 Task: Check the percentage active listings of walk-in closet in the last 5 years.
Action: Mouse moved to (793, 186)
Screenshot: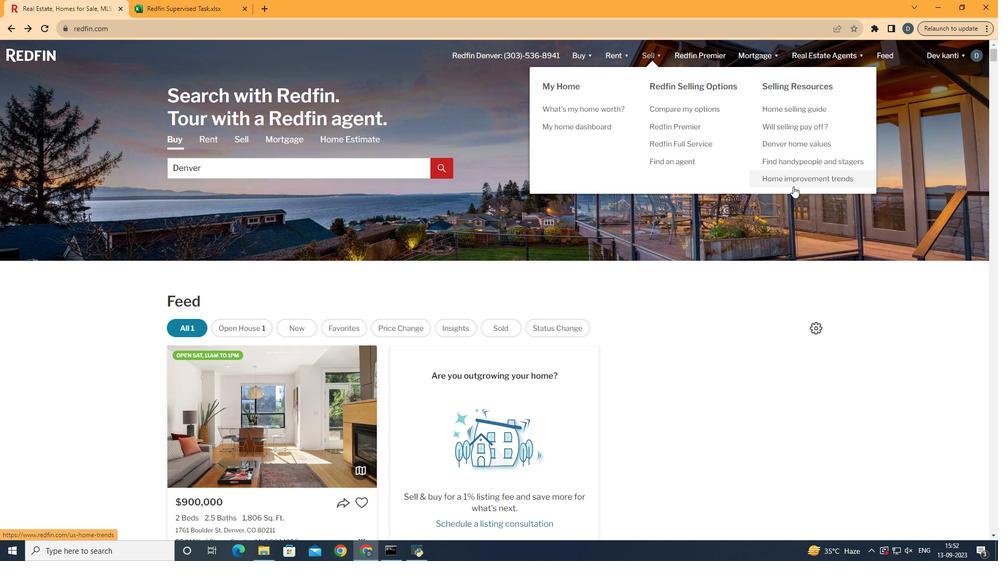 
Action: Mouse pressed left at (793, 186)
Screenshot: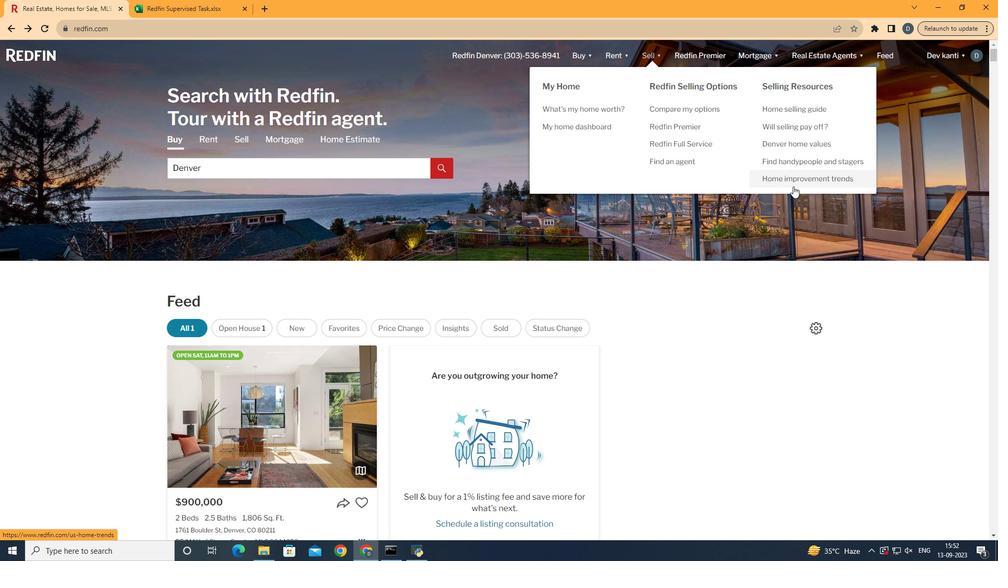 
Action: Mouse moved to (255, 190)
Screenshot: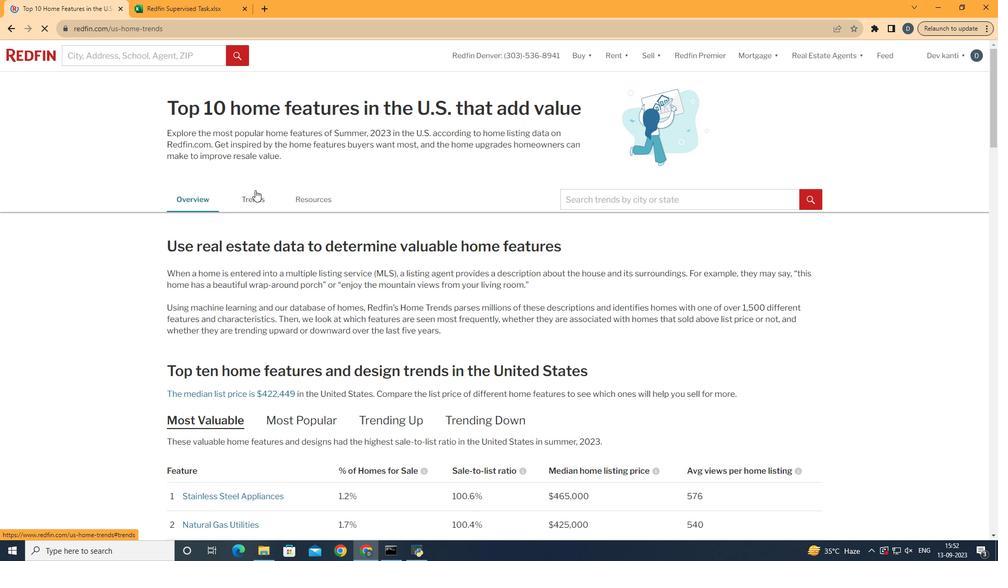 
Action: Mouse pressed left at (255, 190)
Screenshot: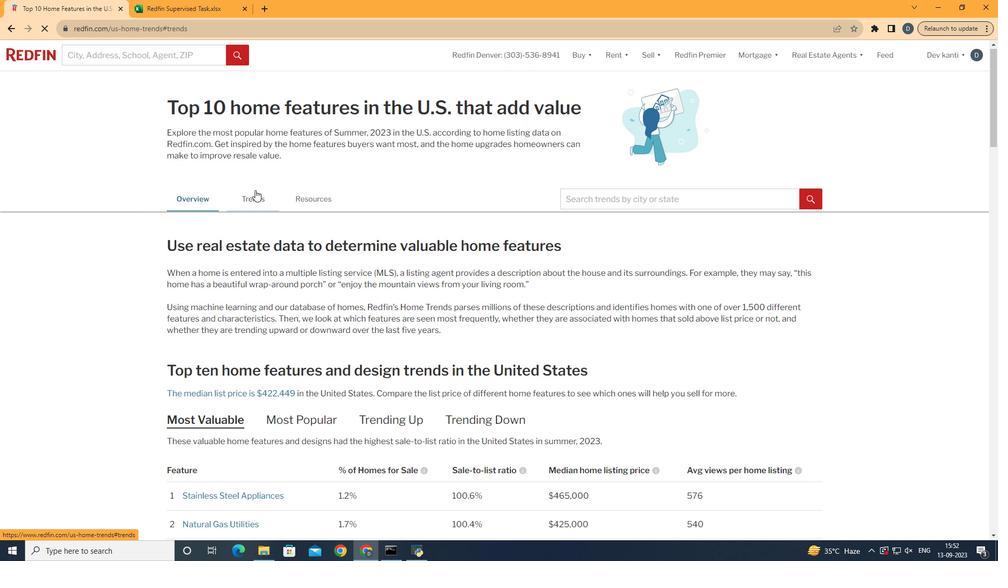 
Action: Mouse moved to (463, 387)
Screenshot: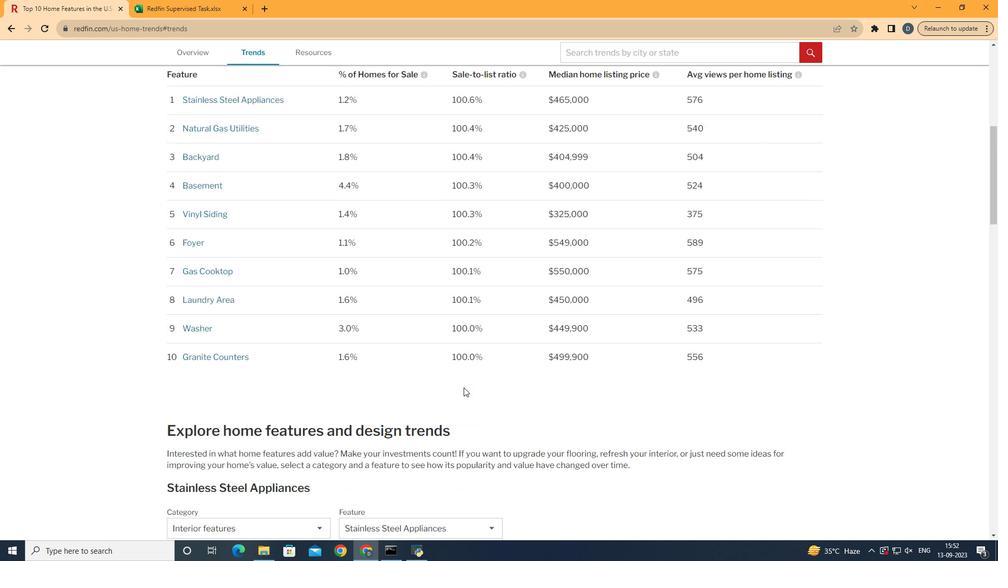 
Action: Mouse scrolled (463, 387) with delta (0, 0)
Screenshot: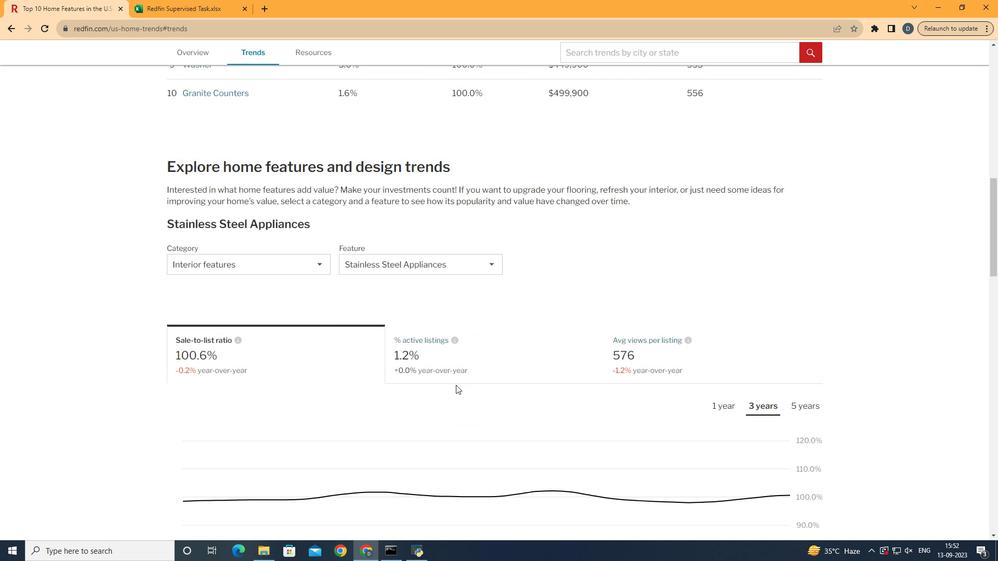 
Action: Mouse scrolled (463, 387) with delta (0, 0)
Screenshot: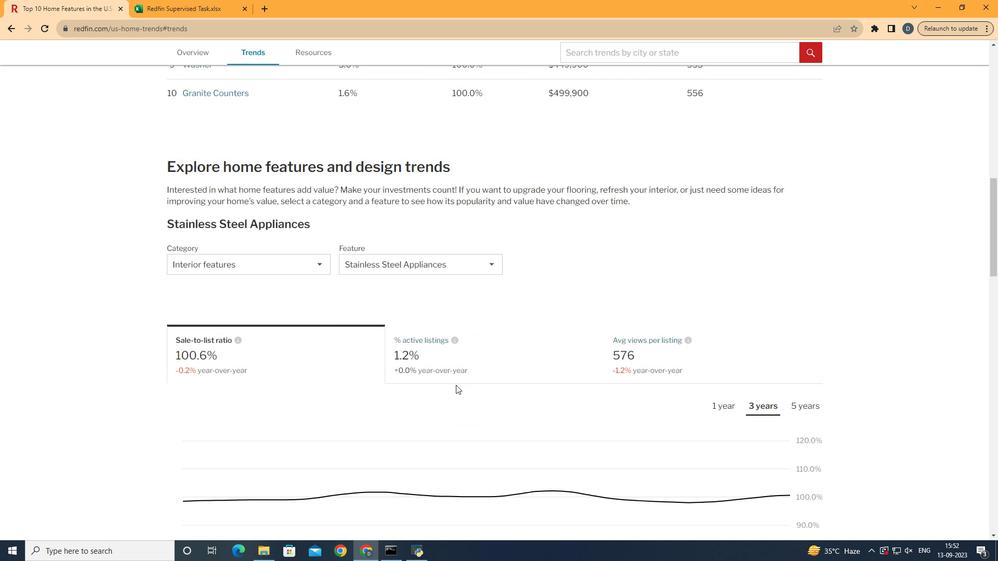 
Action: Mouse scrolled (463, 387) with delta (0, 0)
Screenshot: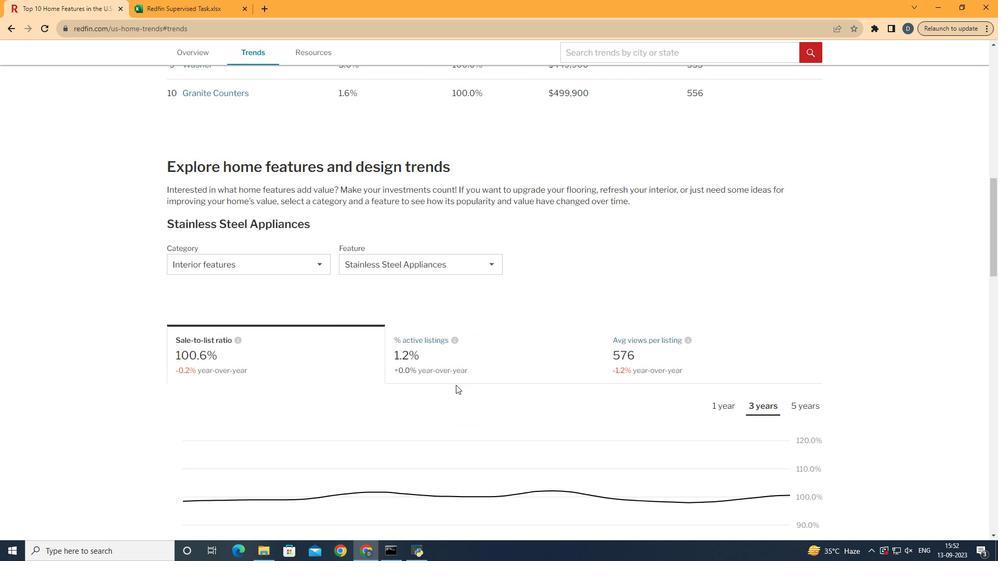 
Action: Mouse scrolled (463, 387) with delta (0, 0)
Screenshot: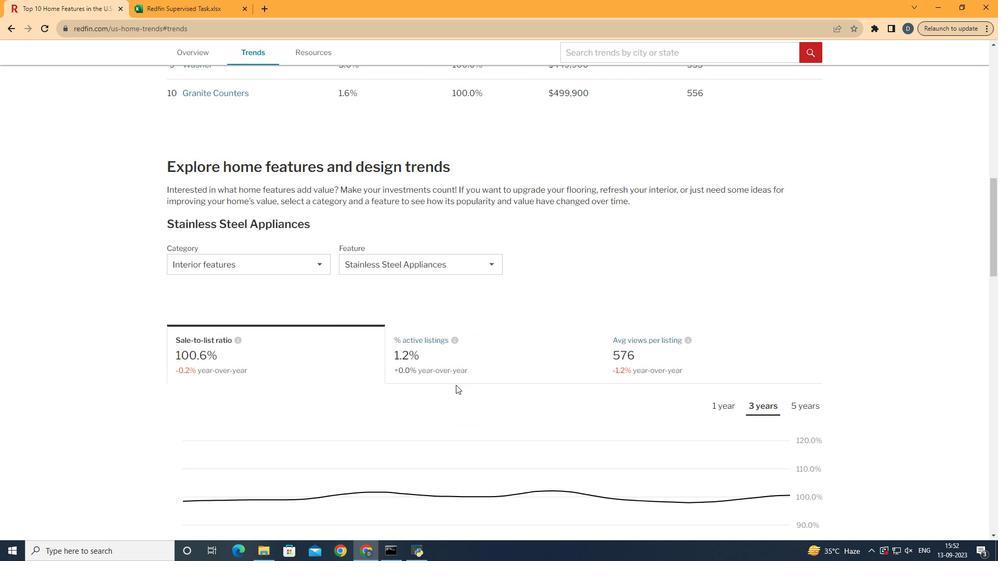 
Action: Mouse scrolled (463, 387) with delta (0, 0)
Screenshot: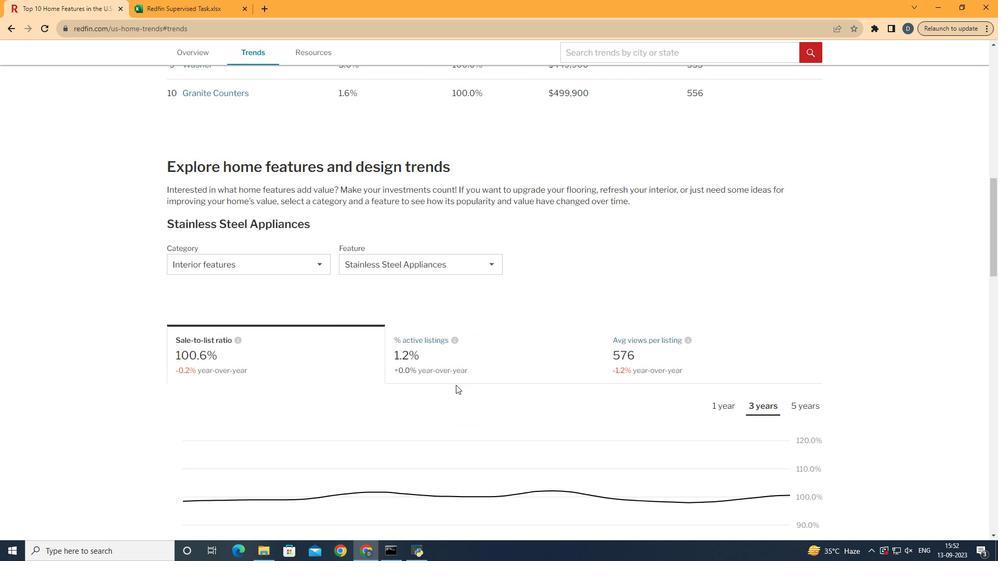 
Action: Mouse scrolled (463, 387) with delta (0, 0)
Screenshot: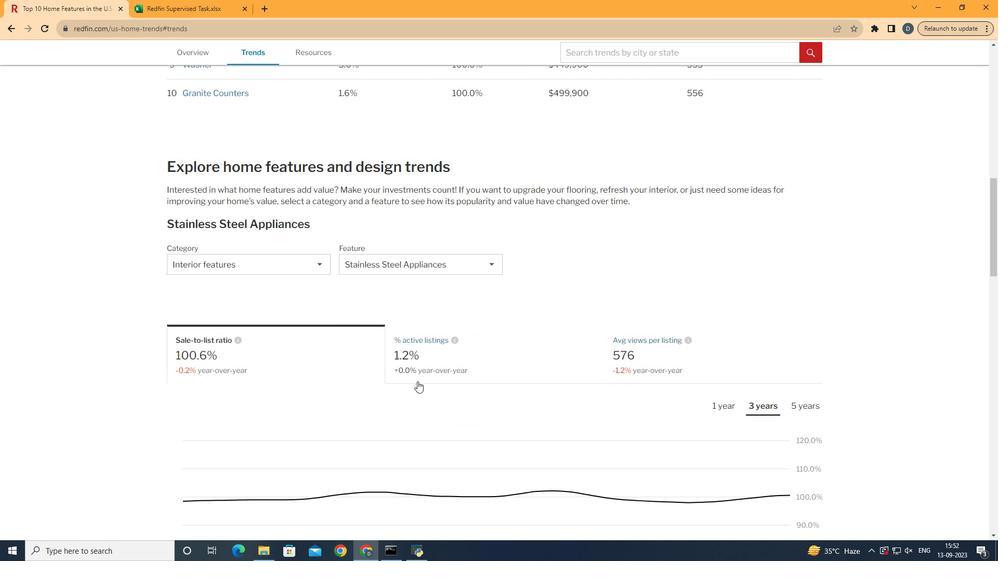 
Action: Mouse scrolled (463, 387) with delta (0, 0)
Screenshot: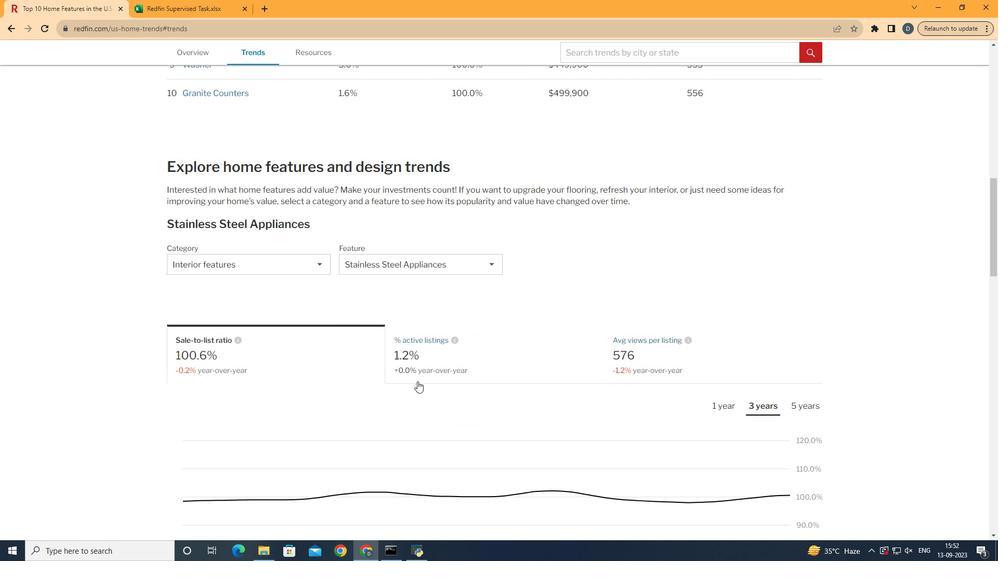 
Action: Mouse moved to (300, 263)
Screenshot: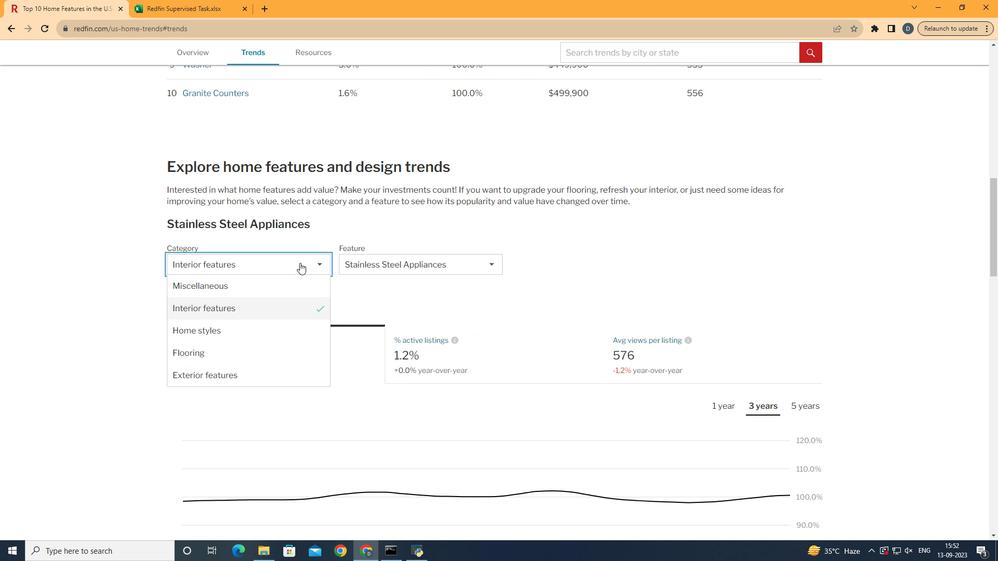 
Action: Mouse pressed left at (300, 263)
Screenshot: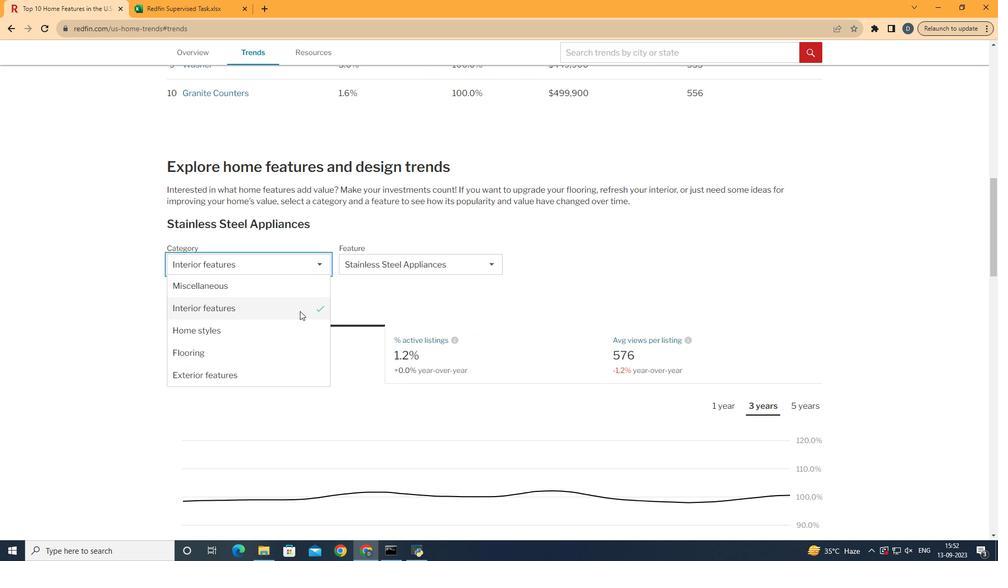 
Action: Mouse moved to (300, 316)
Screenshot: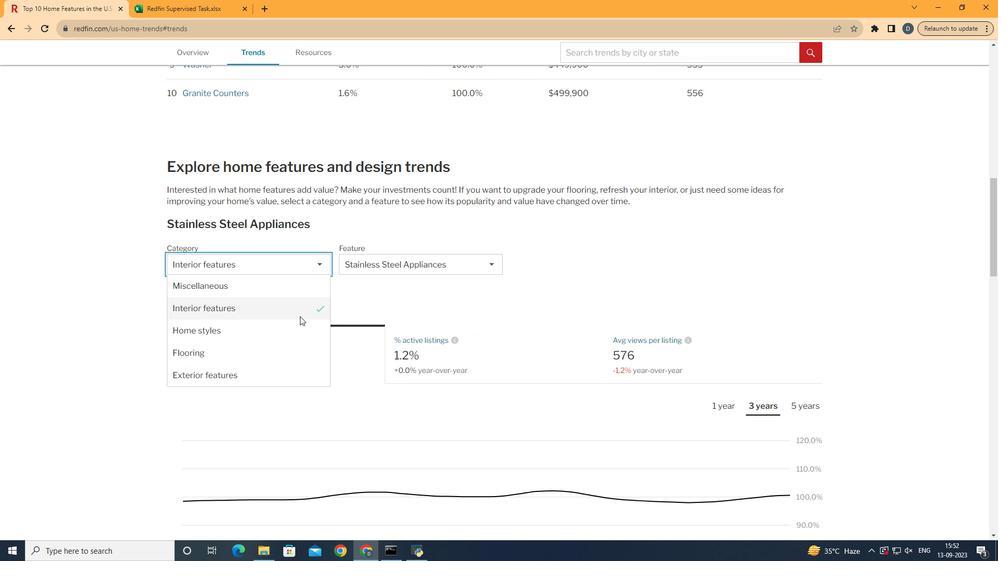 
Action: Mouse pressed left at (300, 316)
Screenshot: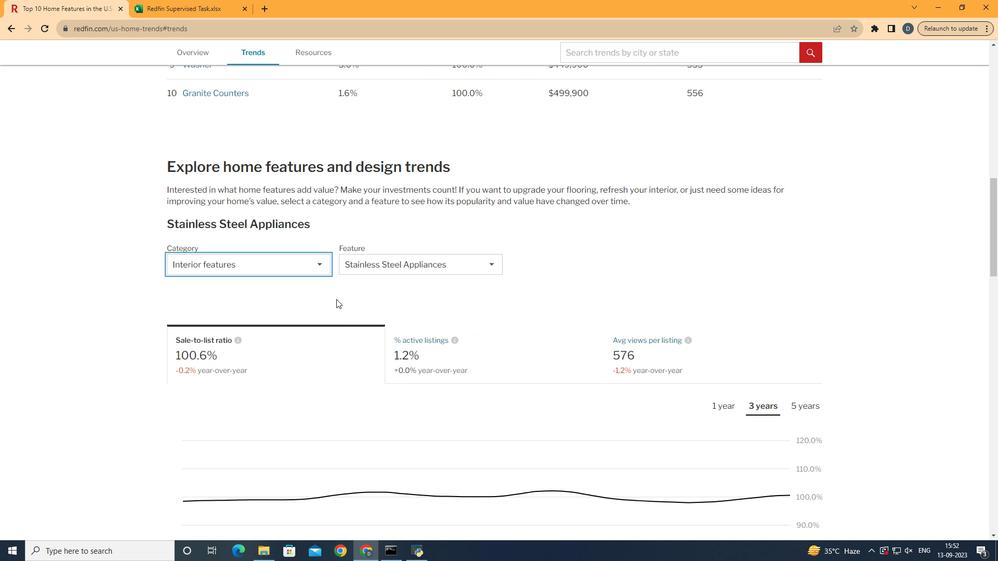 
Action: Mouse moved to (423, 271)
Screenshot: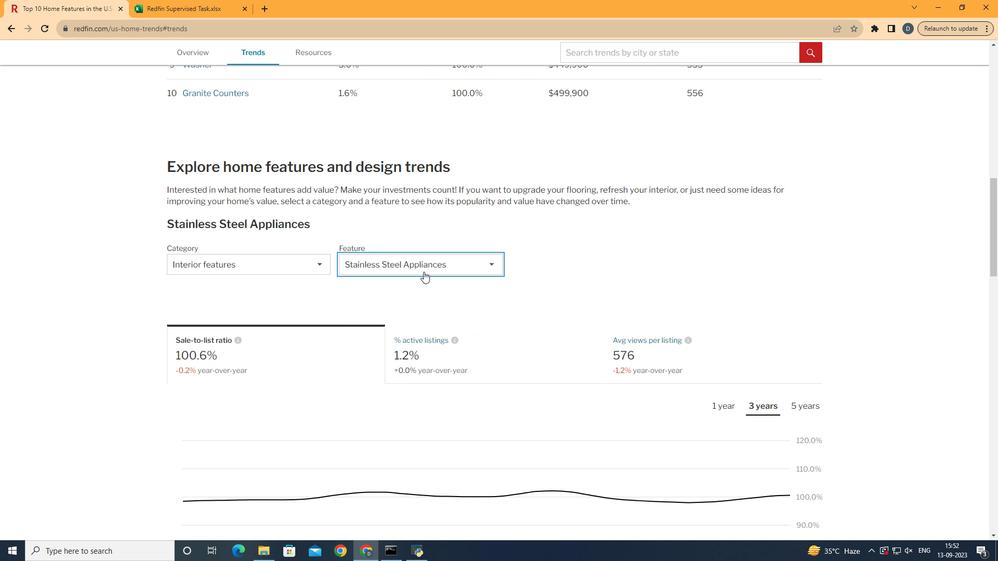 
Action: Mouse pressed left at (423, 271)
Screenshot: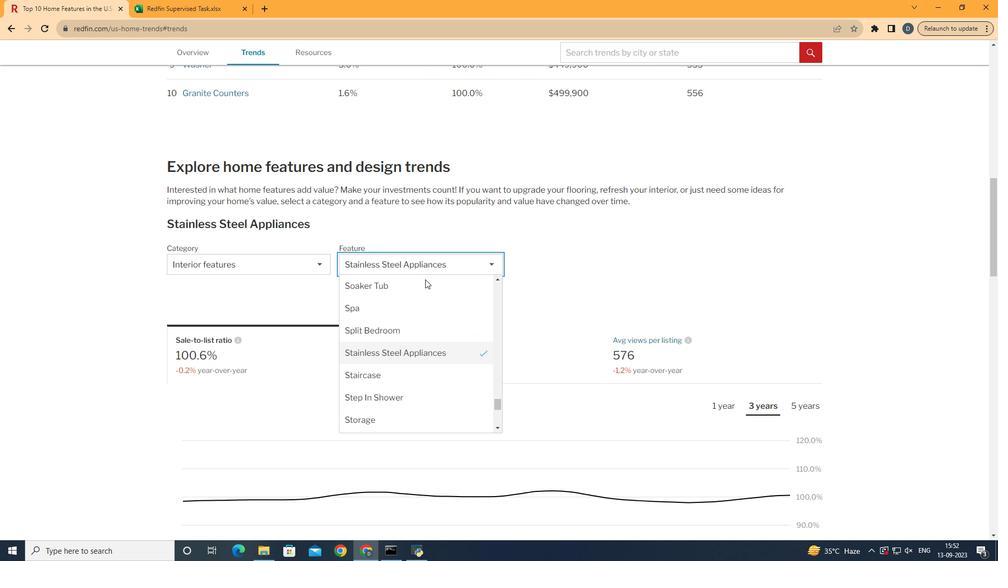 
Action: Mouse moved to (433, 353)
Screenshot: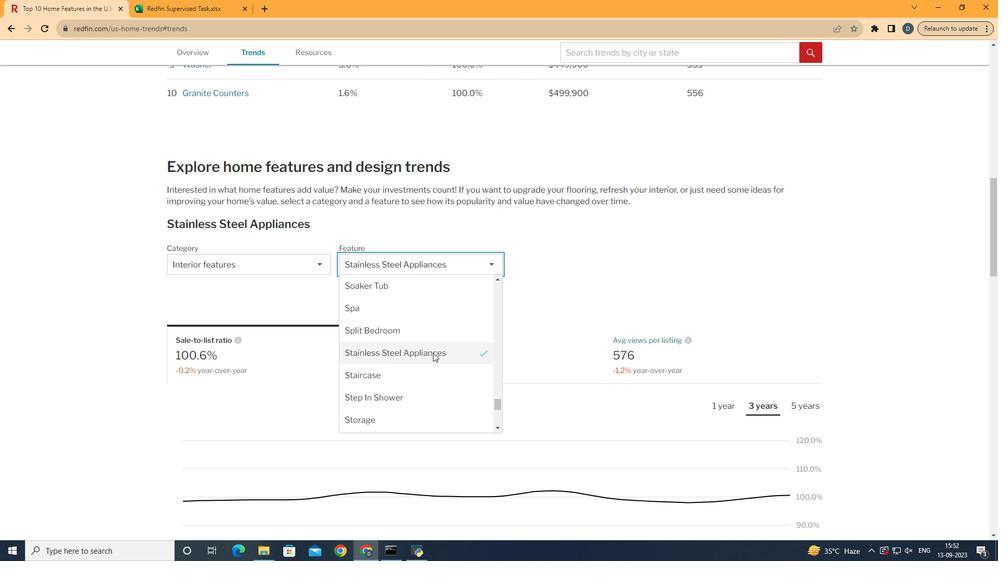 
Action: Mouse scrolled (433, 352) with delta (0, 0)
Screenshot: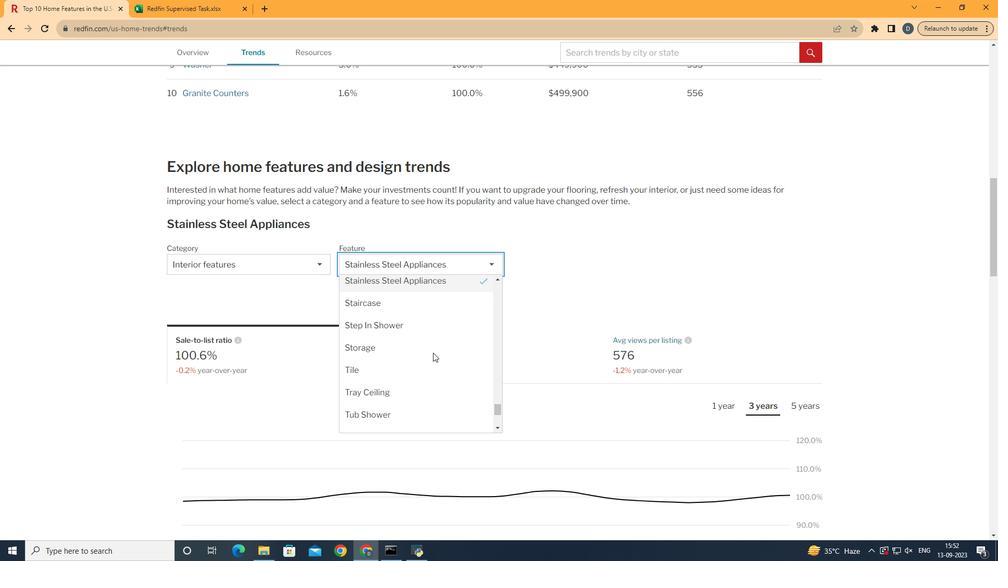 
Action: Mouse scrolled (433, 352) with delta (0, 0)
Screenshot: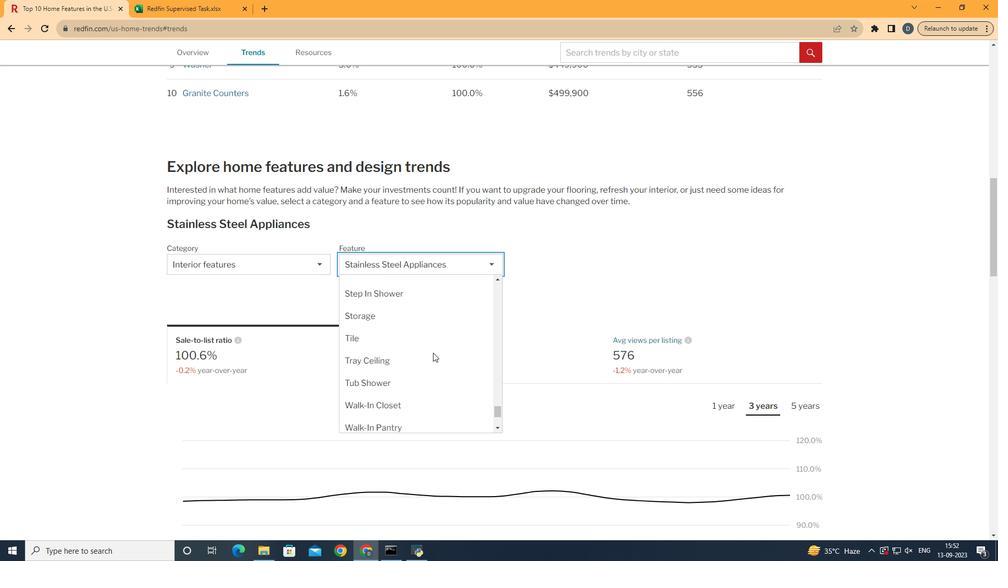 
Action: Mouse moved to (429, 344)
Screenshot: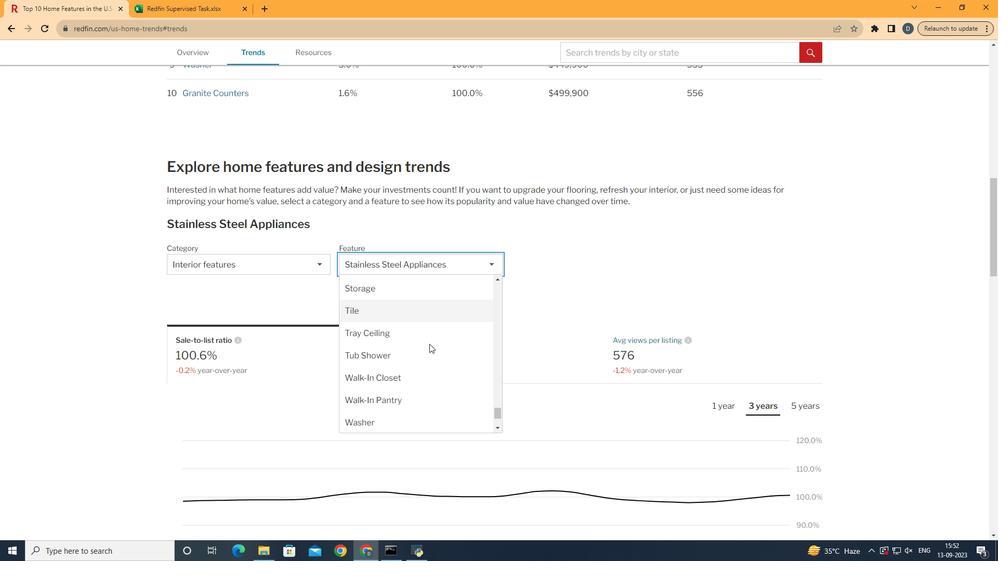 
Action: Mouse scrolled (429, 343) with delta (0, 0)
Screenshot: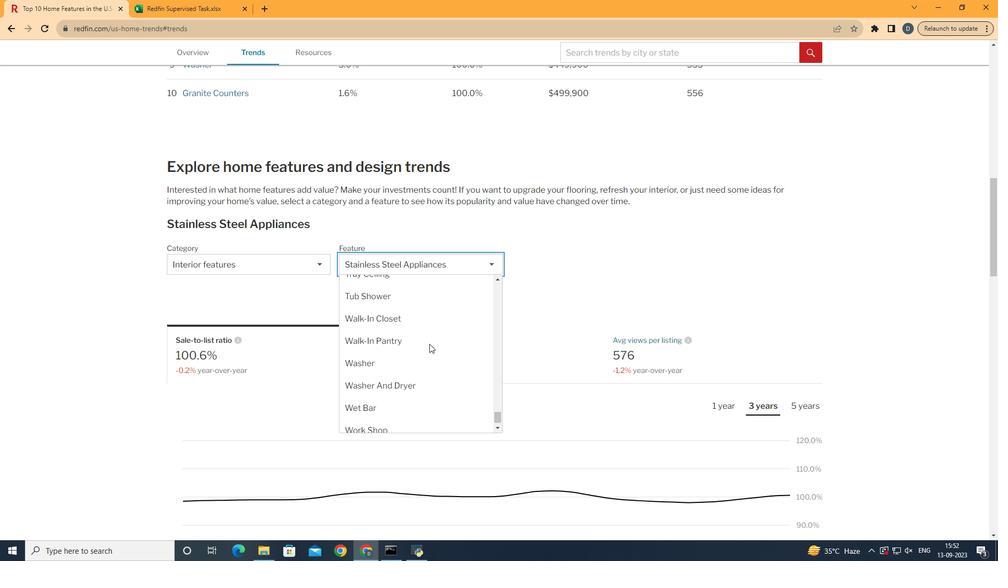 
Action: Mouse scrolled (429, 343) with delta (0, 0)
Screenshot: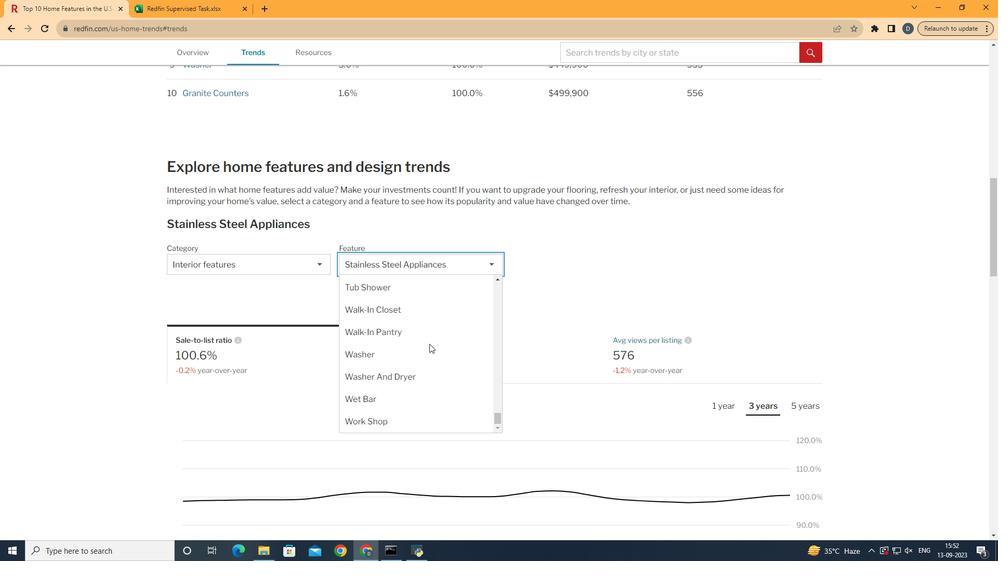 
Action: Mouse moved to (445, 312)
Screenshot: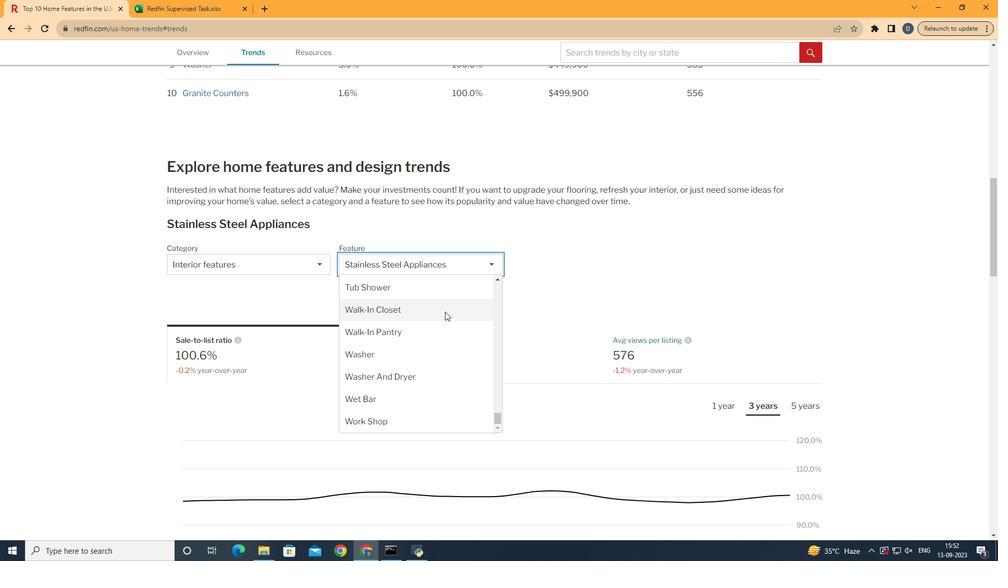 
Action: Mouse pressed left at (445, 312)
Screenshot: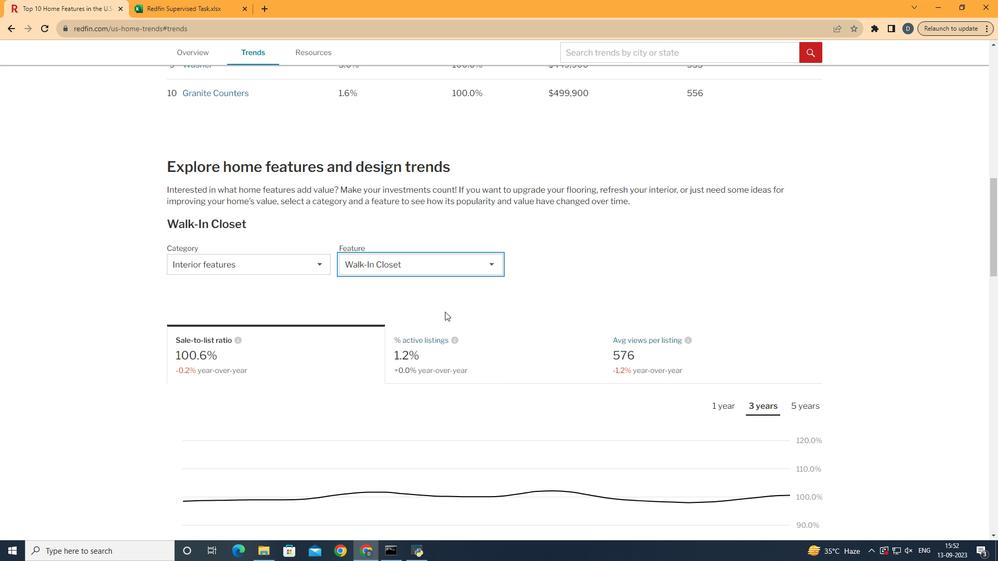 
Action: Mouse moved to (425, 269)
Screenshot: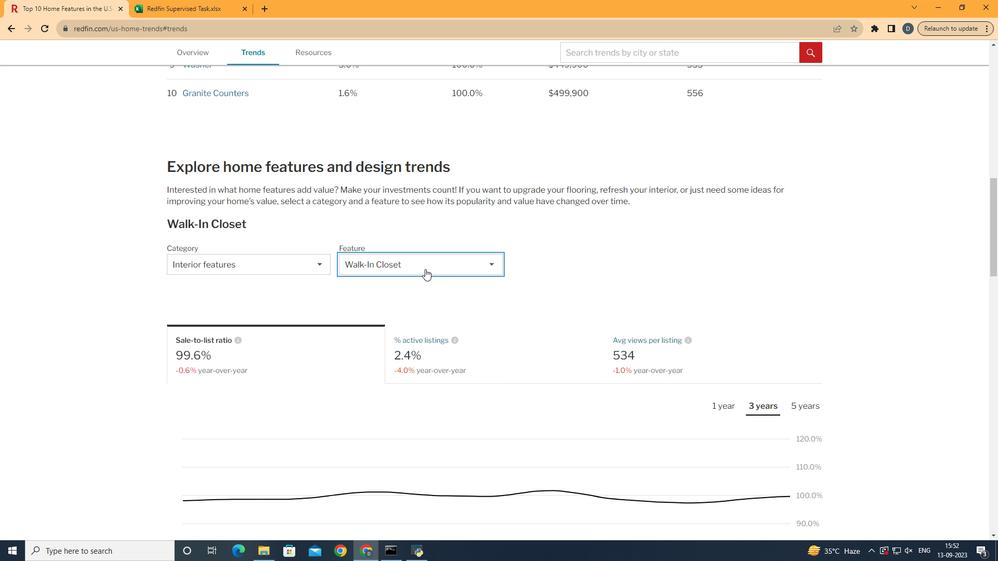 
Action: Mouse scrolled (425, 268) with delta (0, 0)
Screenshot: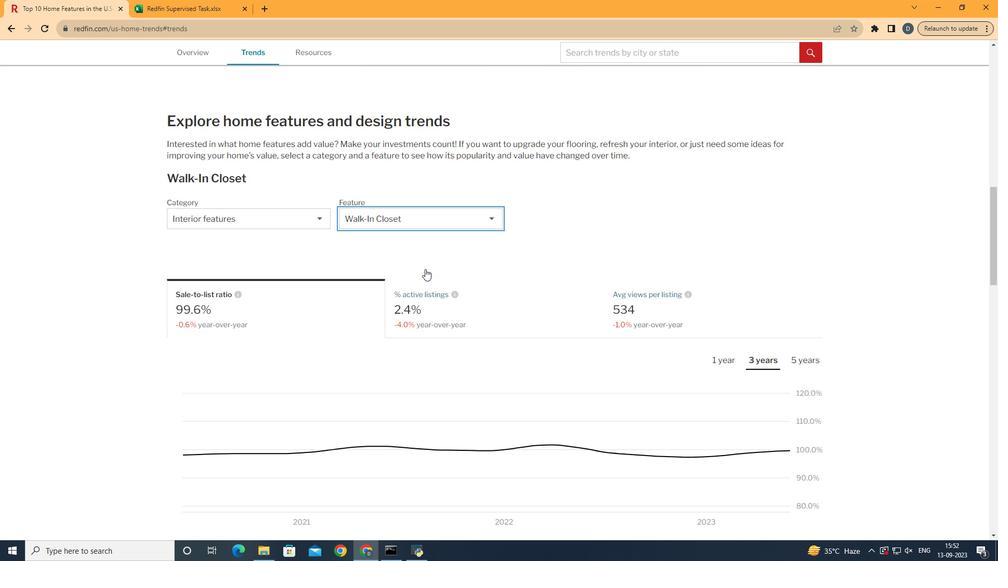 
Action: Mouse moved to (476, 308)
Screenshot: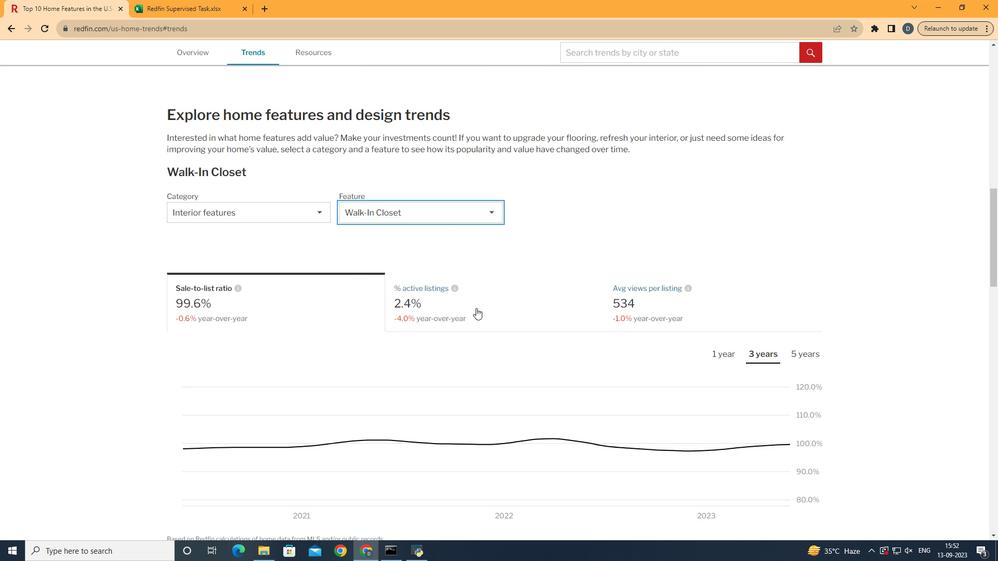 
Action: Mouse pressed left at (476, 308)
Screenshot: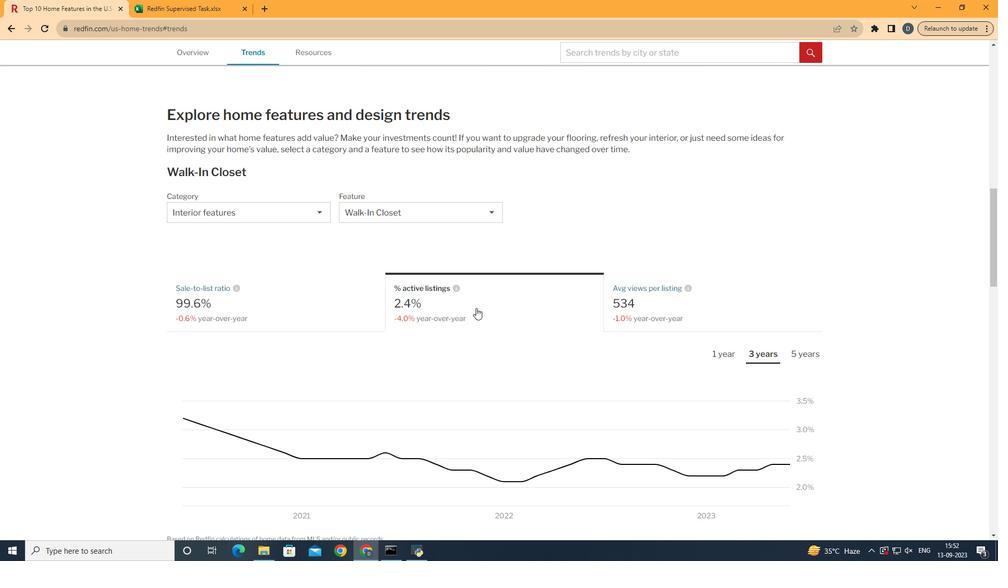 
Action: Mouse scrolled (476, 307) with delta (0, 0)
Screenshot: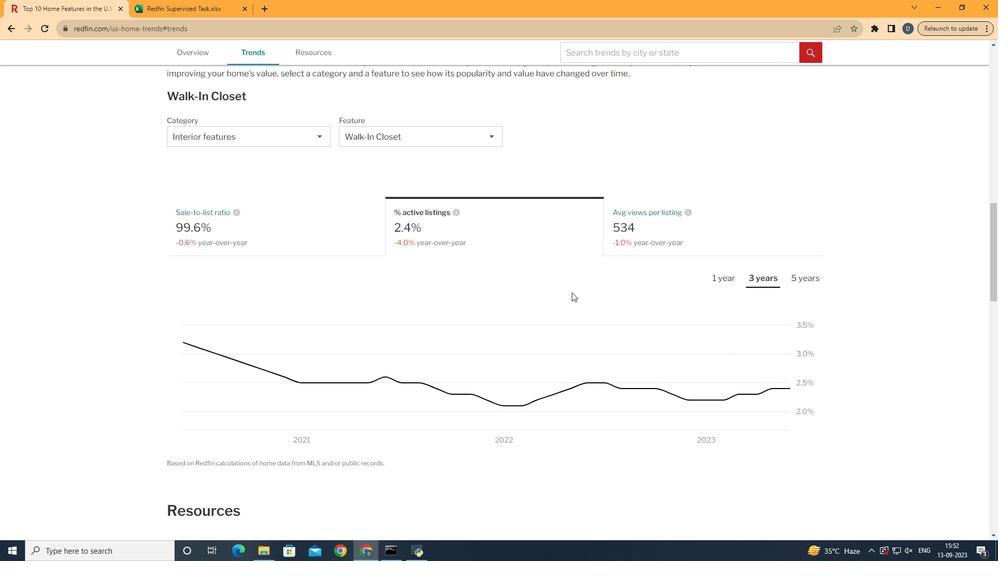 
Action: Mouse scrolled (476, 307) with delta (0, 0)
Screenshot: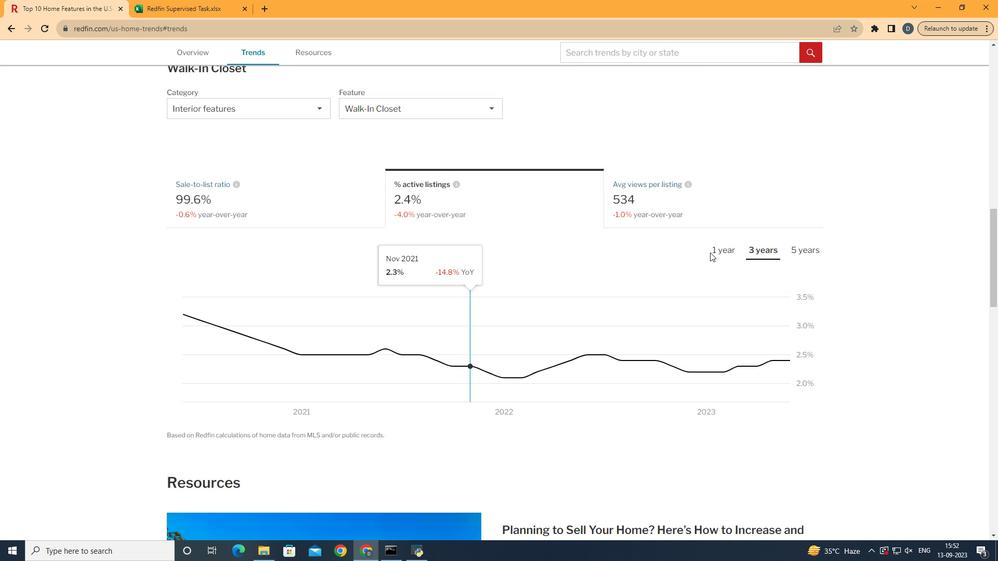 
Action: Mouse moved to (806, 255)
Screenshot: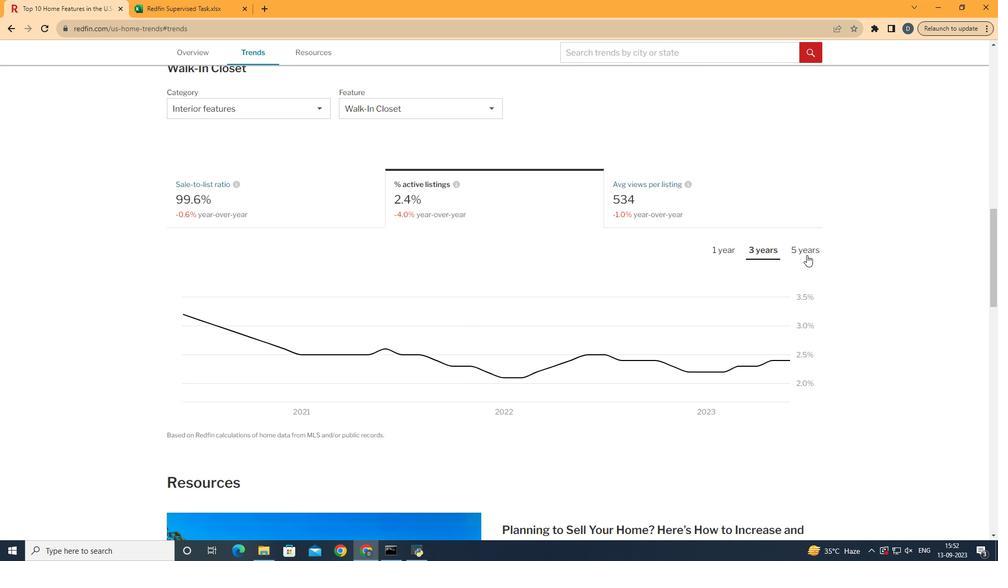 
Action: Mouse pressed left at (806, 255)
Screenshot: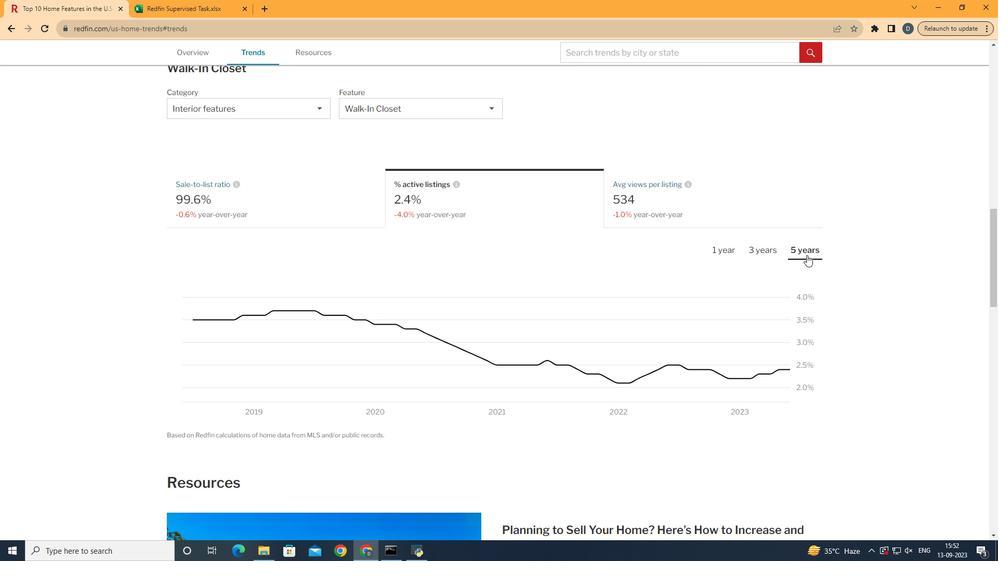
Action: Mouse moved to (805, 255)
Screenshot: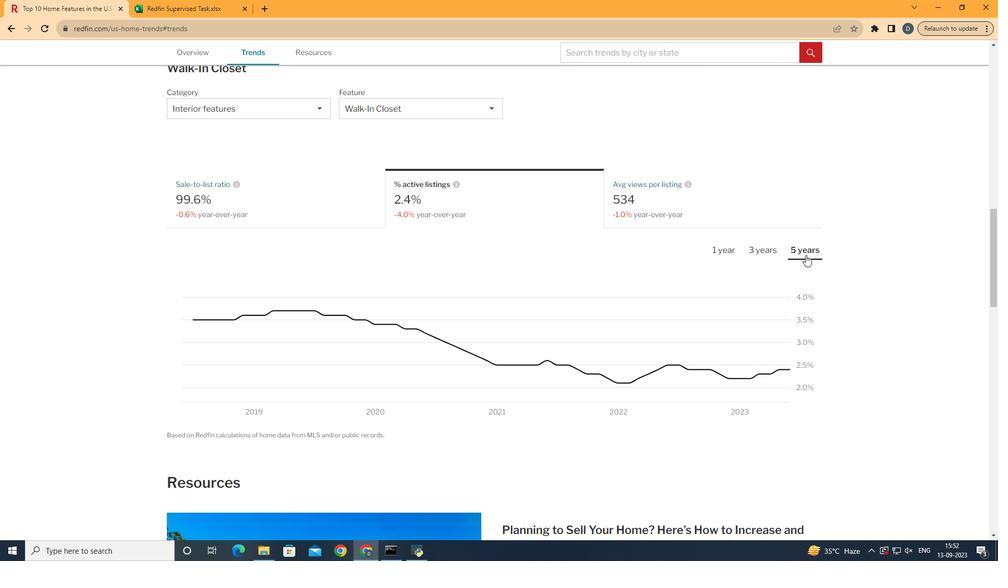 
